 Task: Create in the project ZoneTech in Backlog an issue 'Upgrade the search functionality of a web application to improve accuracy and relevancy of search results', assign it to team member softage.4@softage.net and change the status to IN PROGRESS.
Action: Mouse moved to (67, 182)
Screenshot: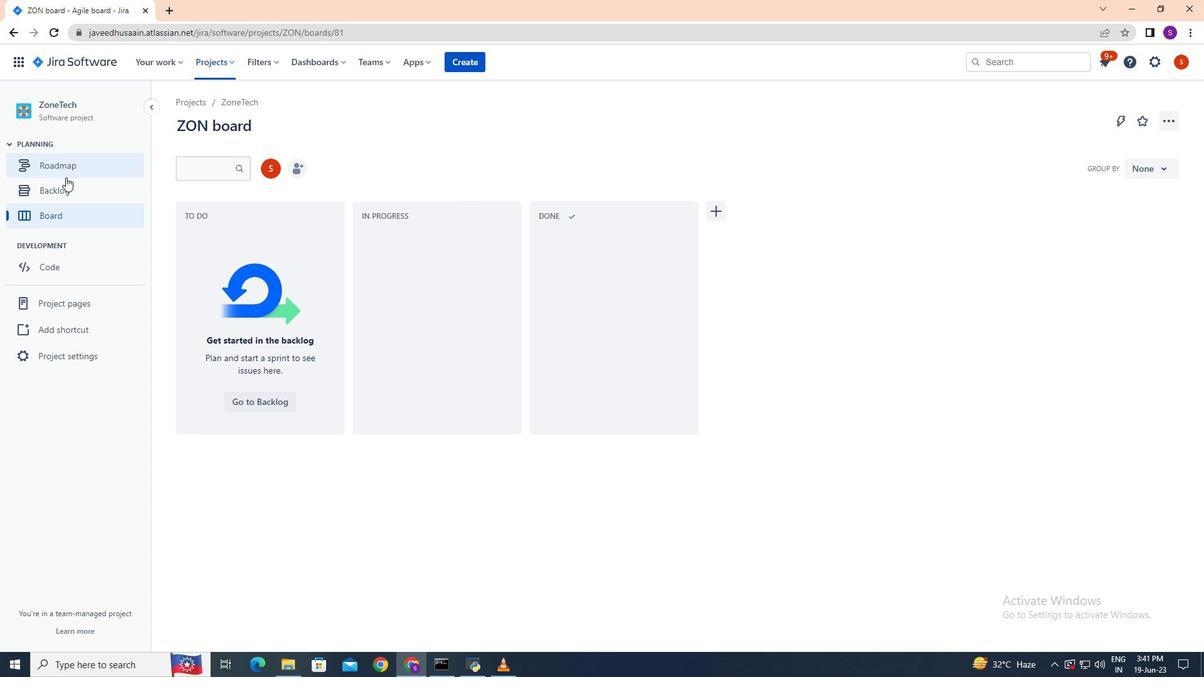 
Action: Mouse pressed left at (67, 182)
Screenshot: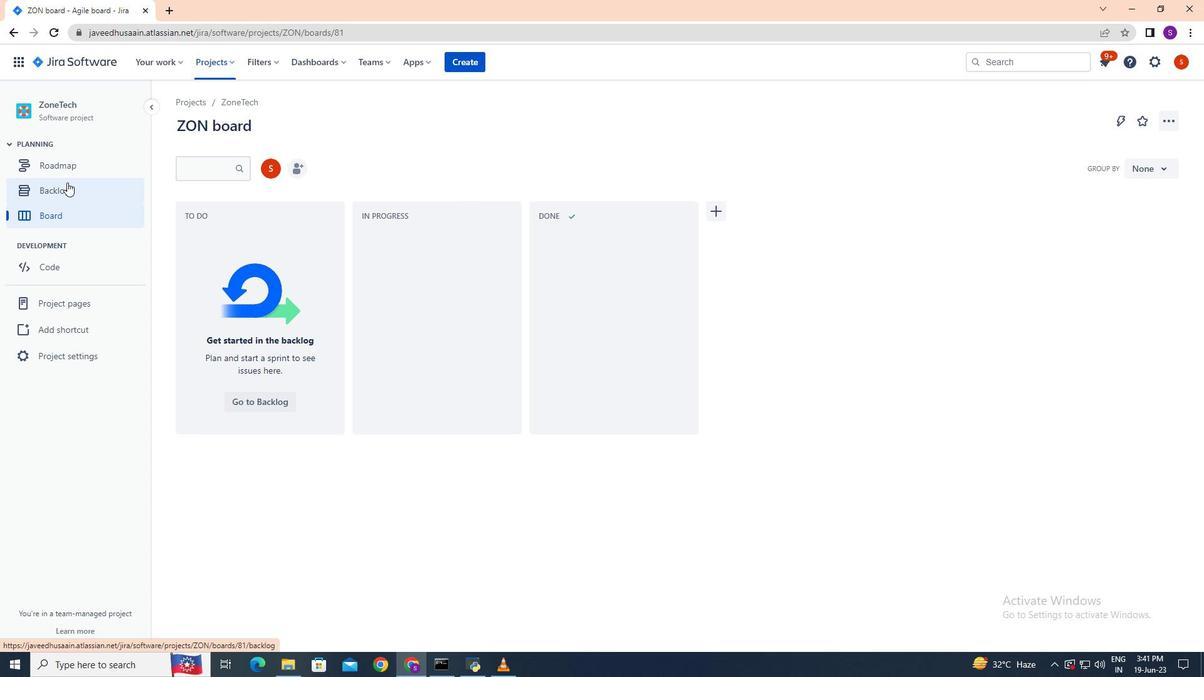 
Action: Mouse moved to (218, 274)
Screenshot: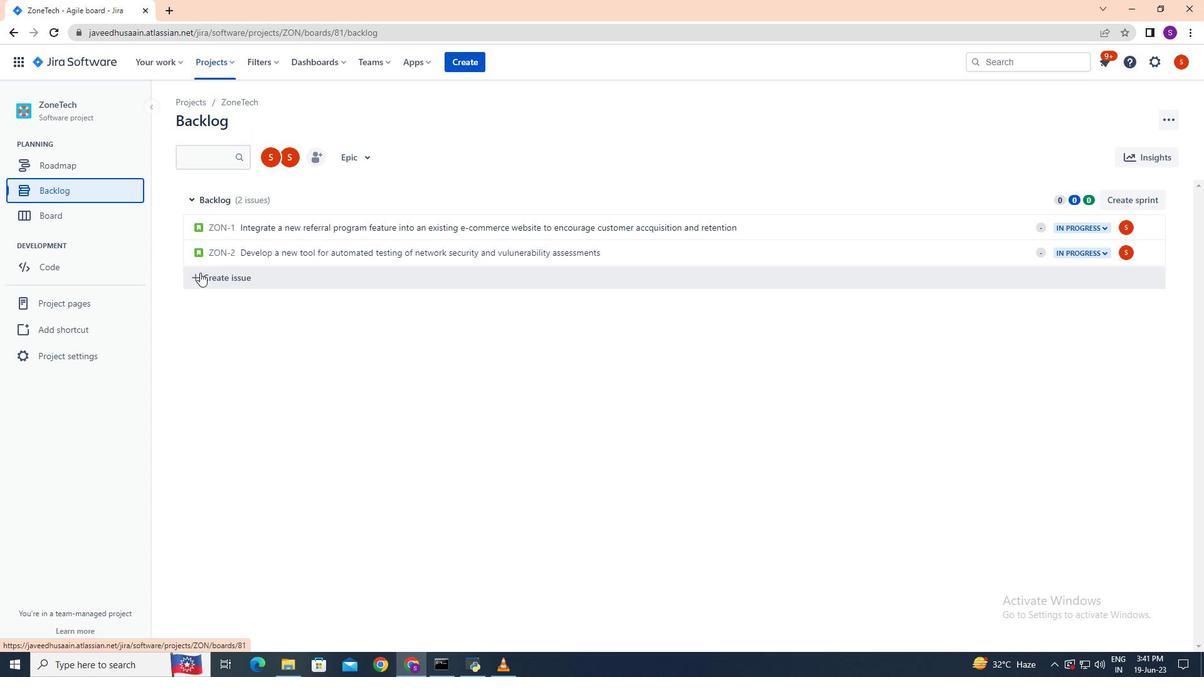 
Action: Mouse pressed left at (218, 274)
Screenshot: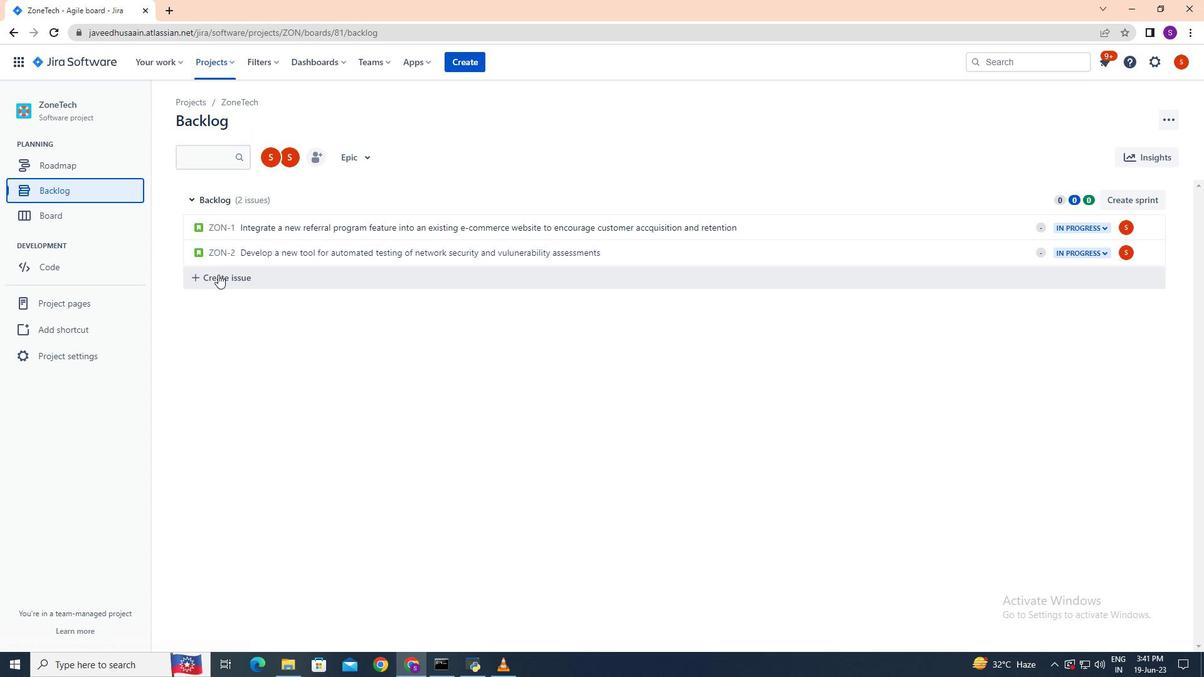 
Action: Key pressed <Key.shift><Key.shift><Key.shift><Key.shift><Key.shift><Key.shift><Key.shift><Key.shift><Key.shift><Key.shift><Key.shift>Upgrade<Key.space>the<Key.space>search<Key.space>functionality<Key.space>of<Key.space>a<Key.space>web<Key.space>application<Key.space>to<Key.space>improve<Key.space>accuracy<Key.space>and<Key.space>relevancy<Key.space>of<Key.space>seat<Key.backspace>rch<Key.space>resu;<Key.backspace>lt<Key.enter>
Screenshot: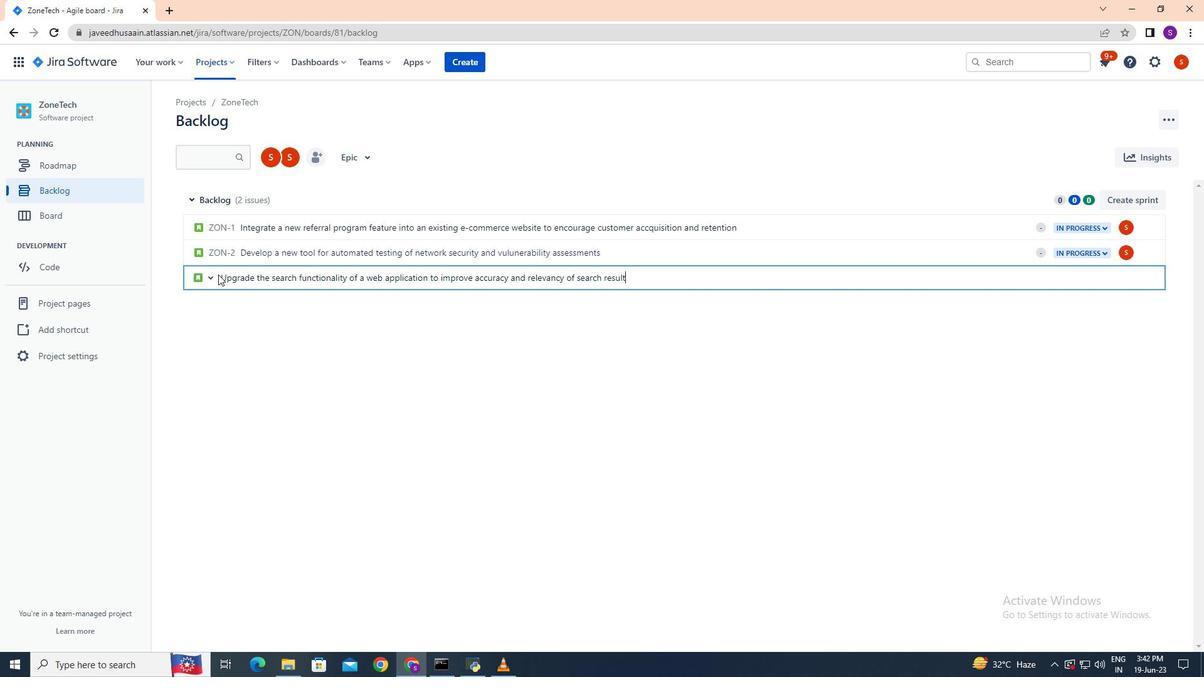 
Action: Mouse moved to (1126, 270)
Screenshot: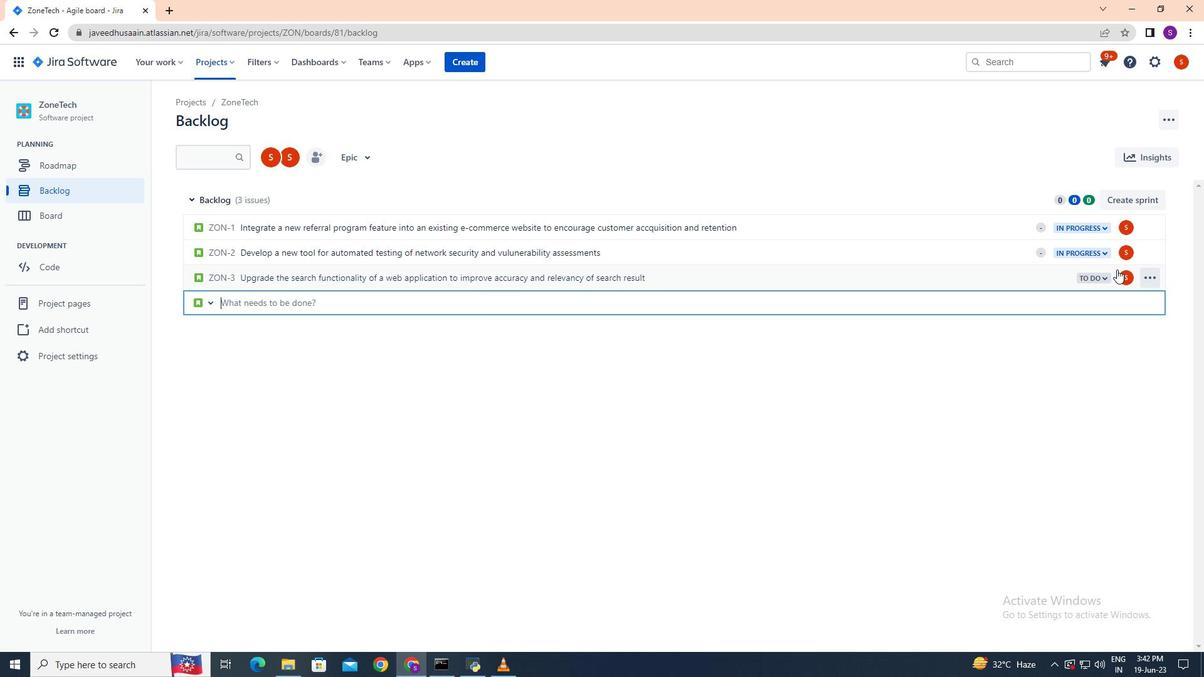 
Action: Mouse pressed left at (1126, 270)
Screenshot: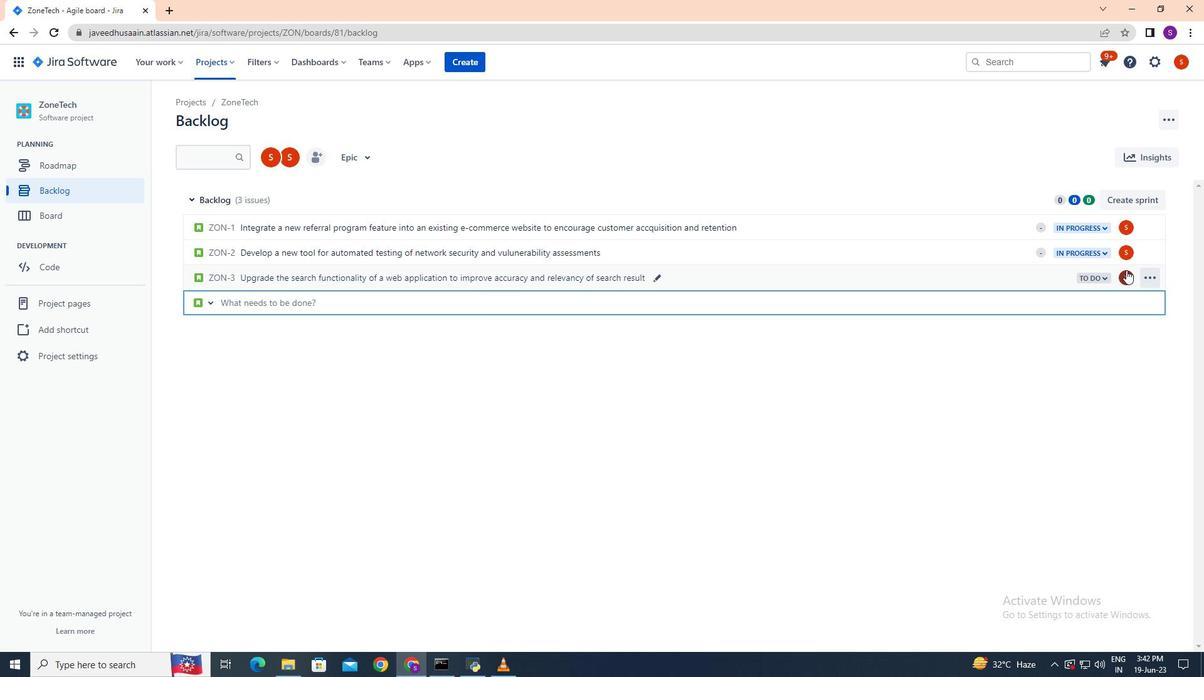 
Action: Key pressed softage.4
Screenshot: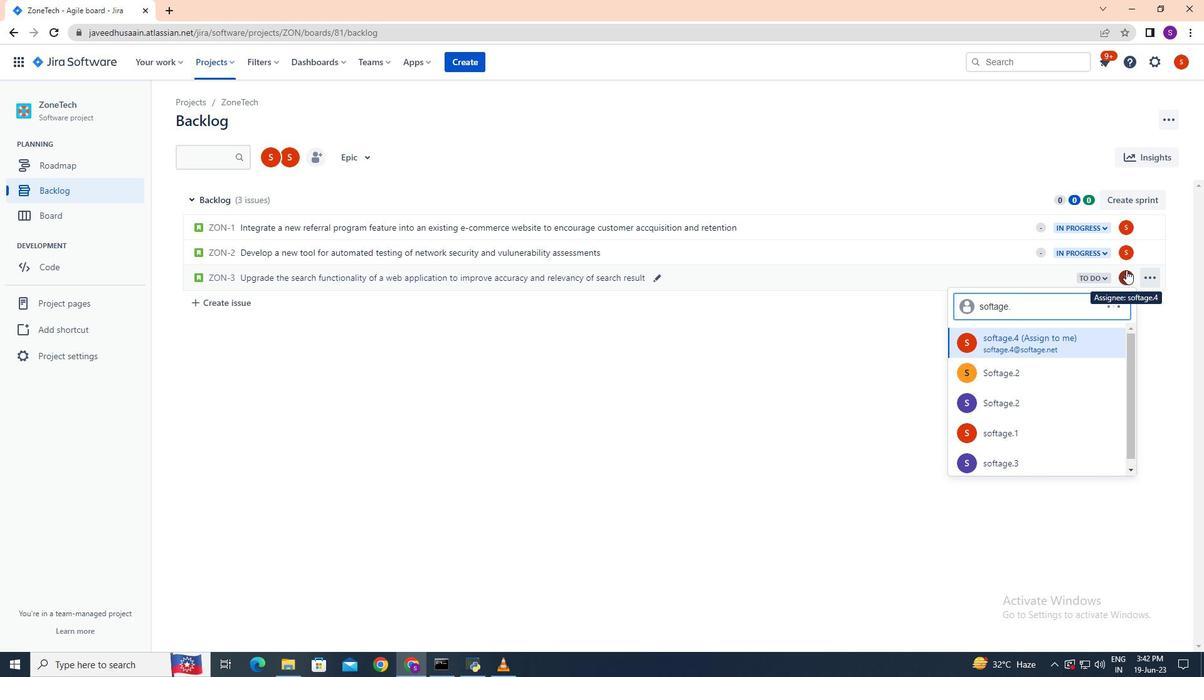 
Action: Mouse moved to (1059, 348)
Screenshot: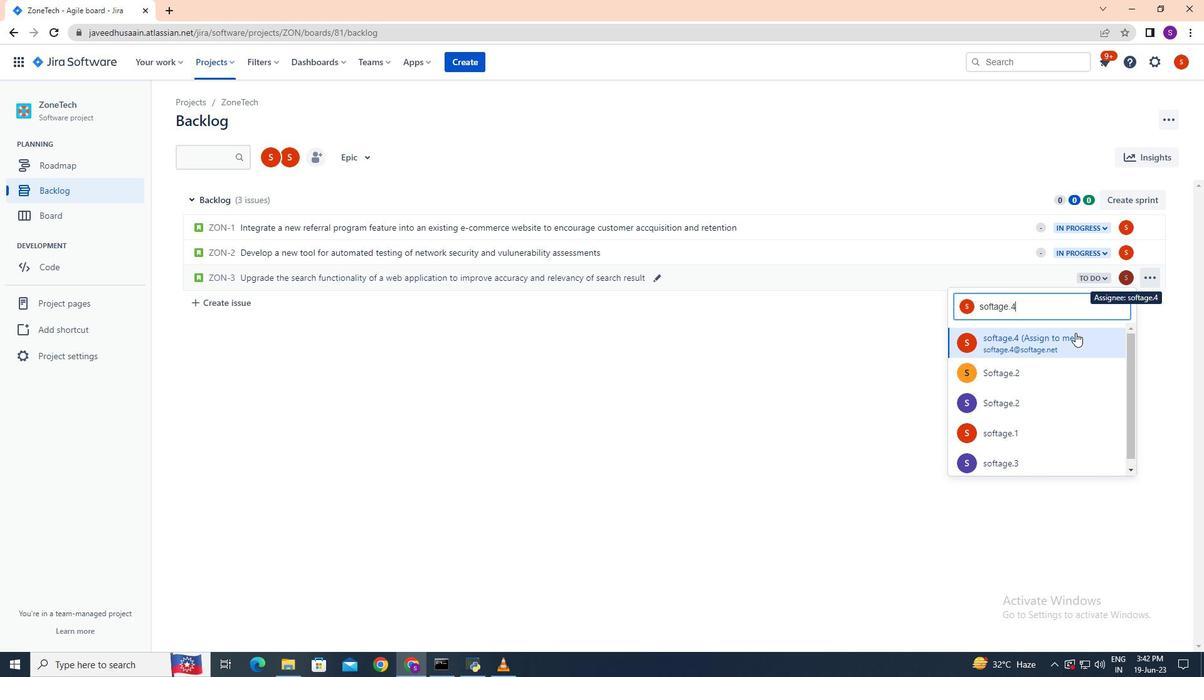 
Action: Mouse pressed left at (1059, 348)
Screenshot: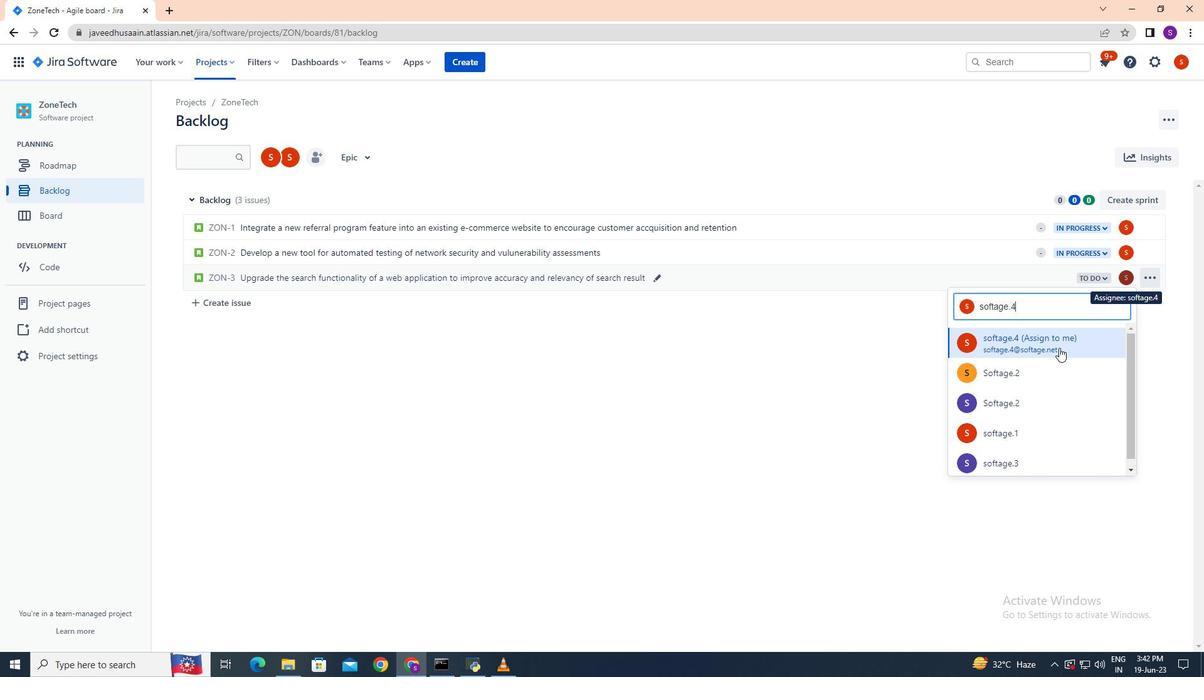 
Action: Mouse moved to (1109, 279)
Screenshot: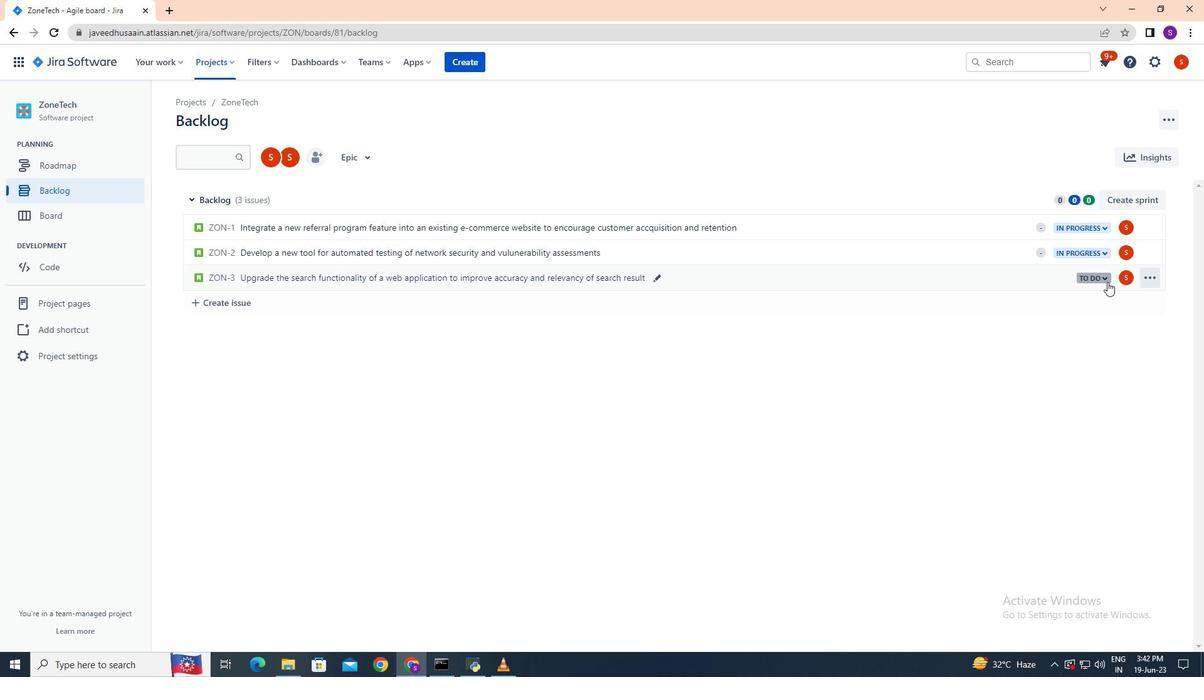 
Action: Mouse pressed left at (1109, 279)
Screenshot: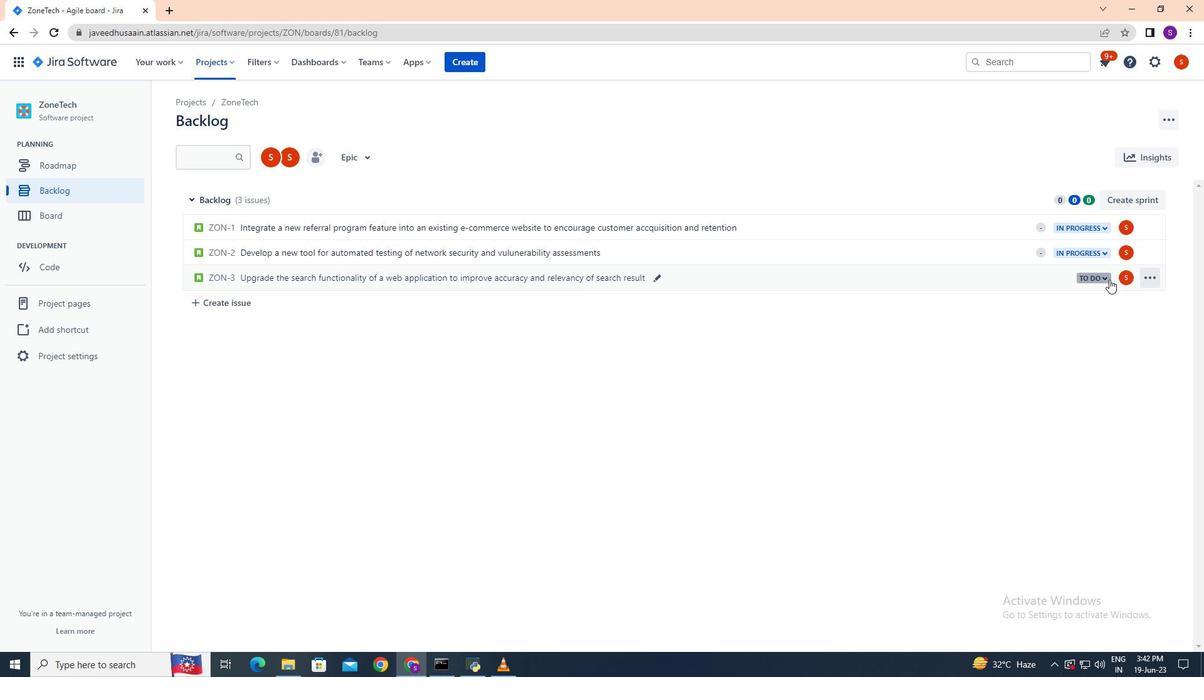 
Action: Mouse moved to (1023, 306)
Screenshot: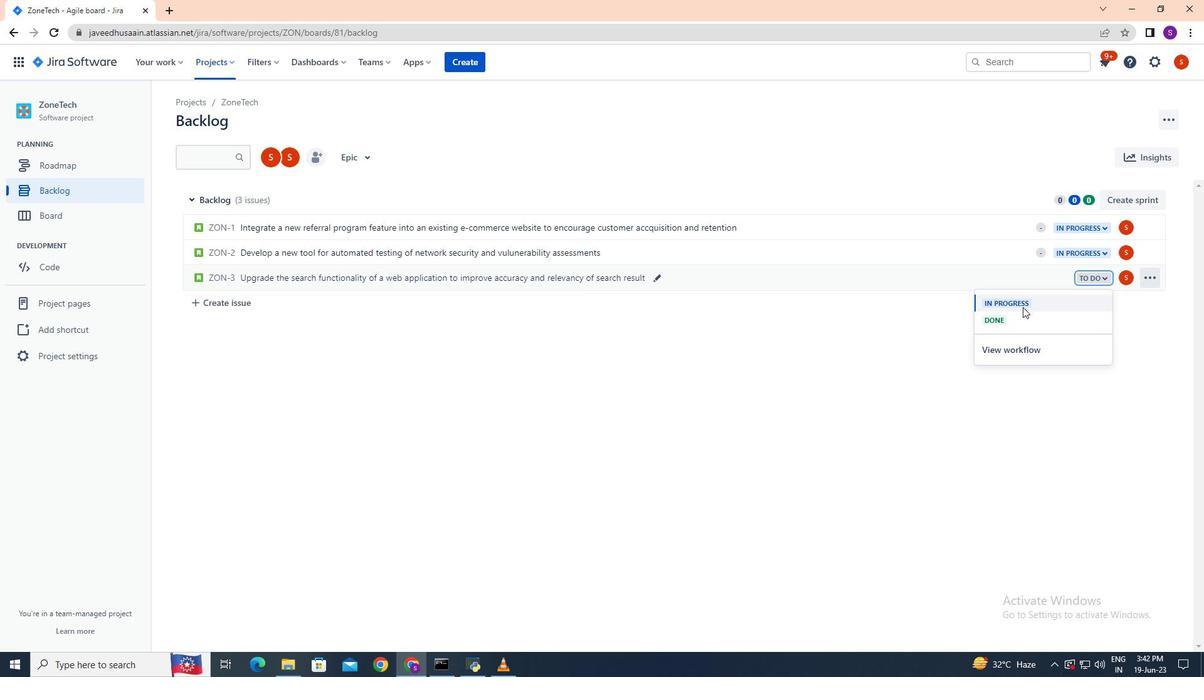 
Action: Mouse pressed left at (1023, 306)
Screenshot: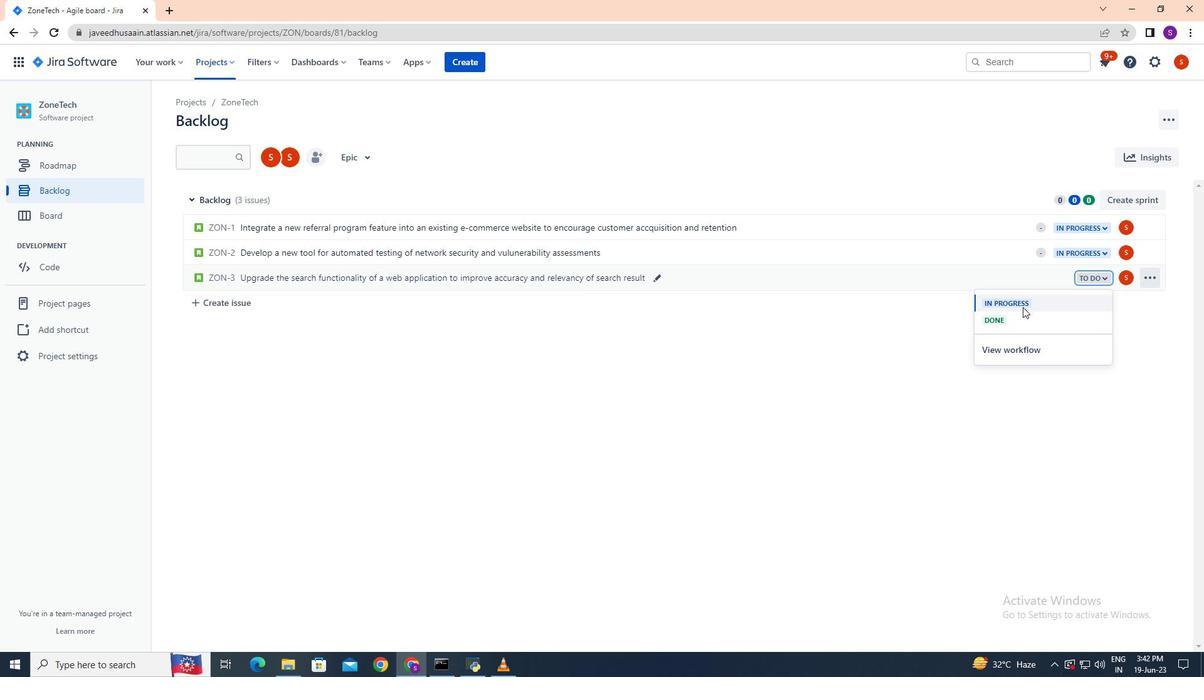 
